 Task: Set a reminder for the 'project deadlines' event on June 28, 2023.
Action: Mouse moved to (10, 67)
Screenshot: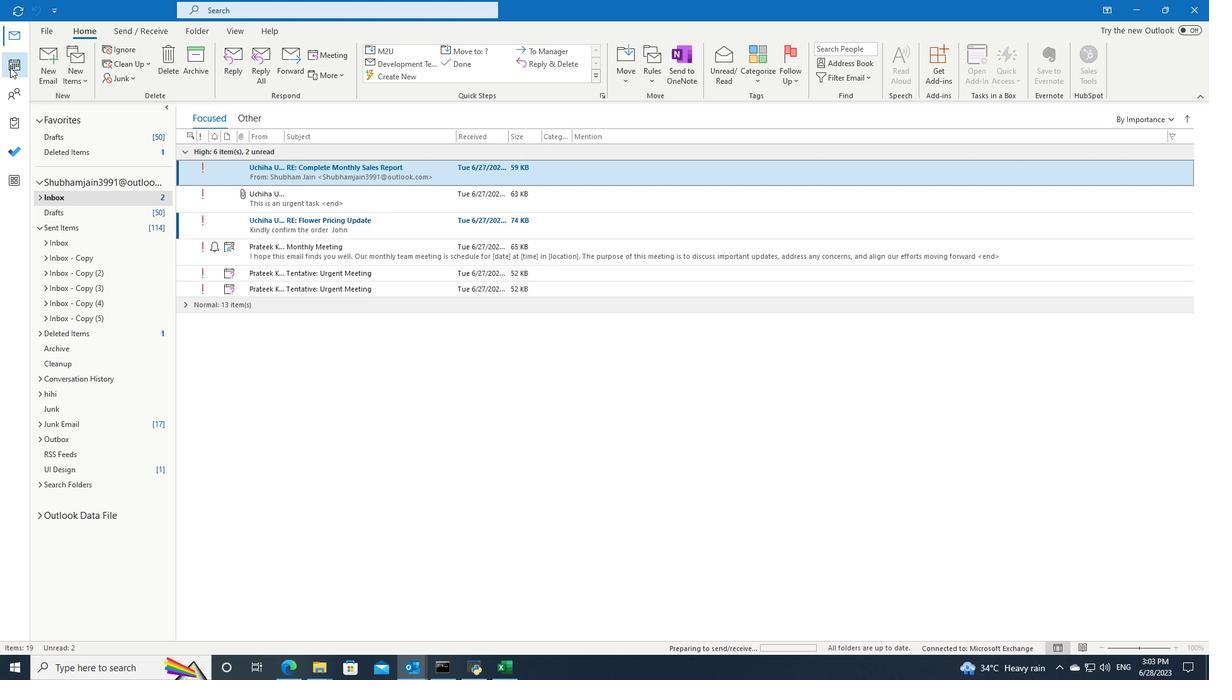 
Action: Mouse pressed left at (10, 67)
Screenshot: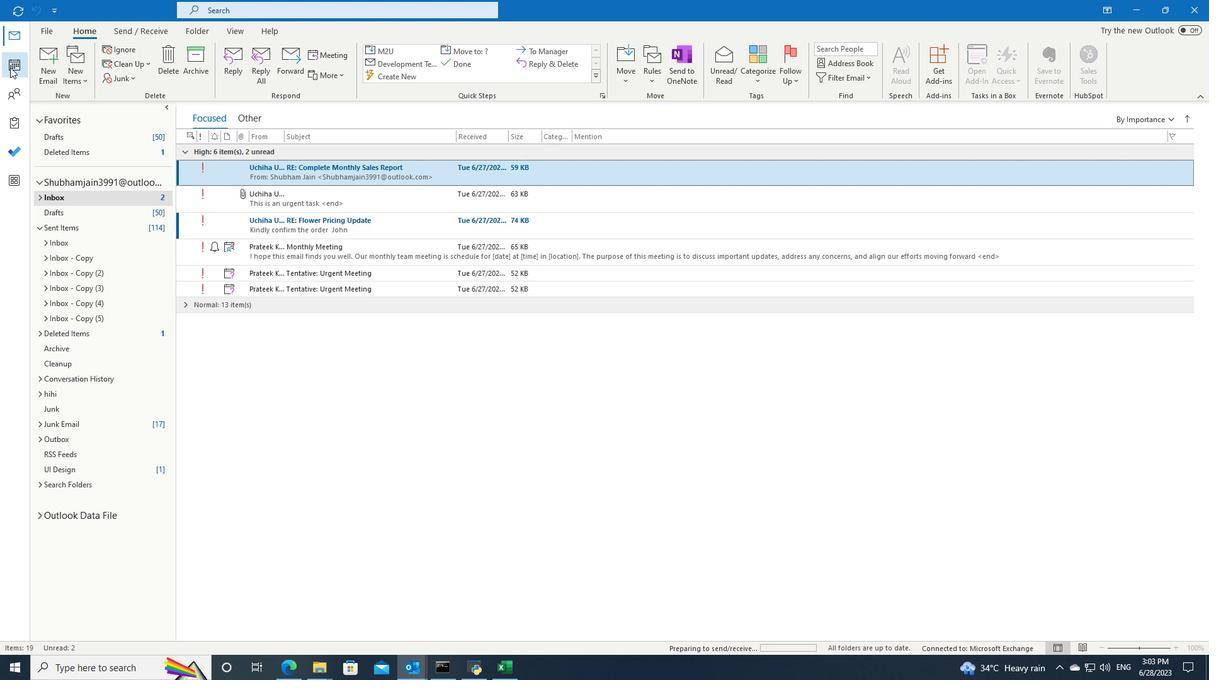 
Action: Mouse moved to (634, 570)
Screenshot: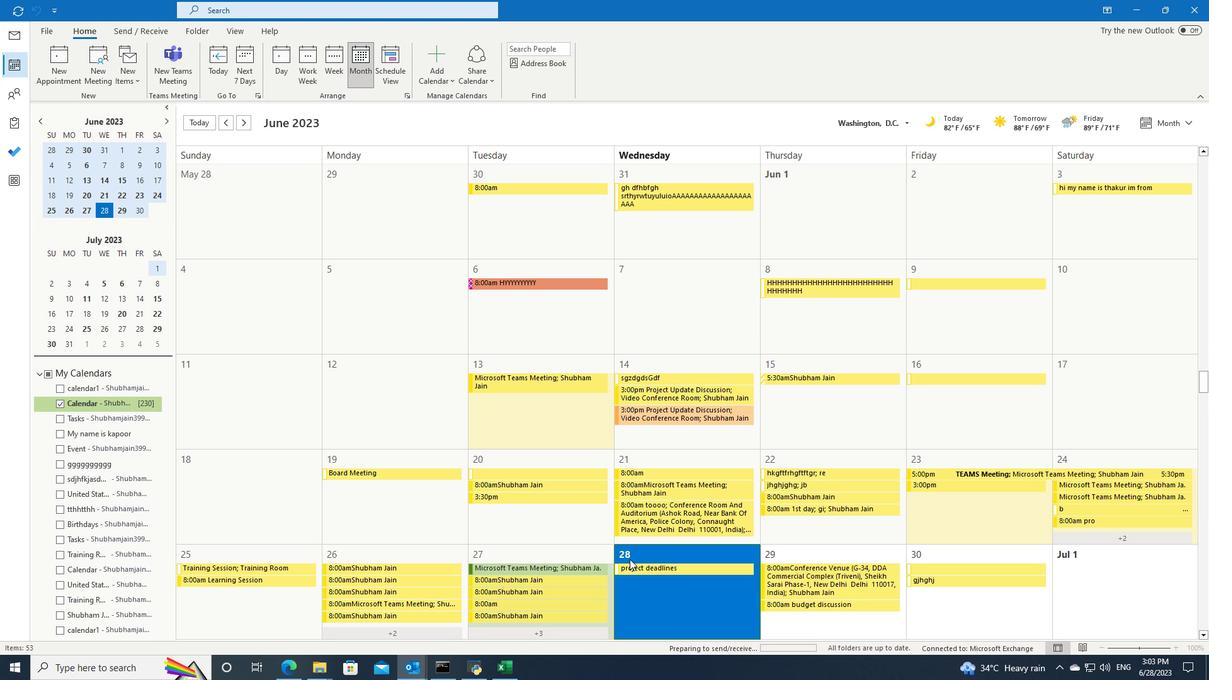 
Action: Mouse pressed left at (634, 570)
Screenshot: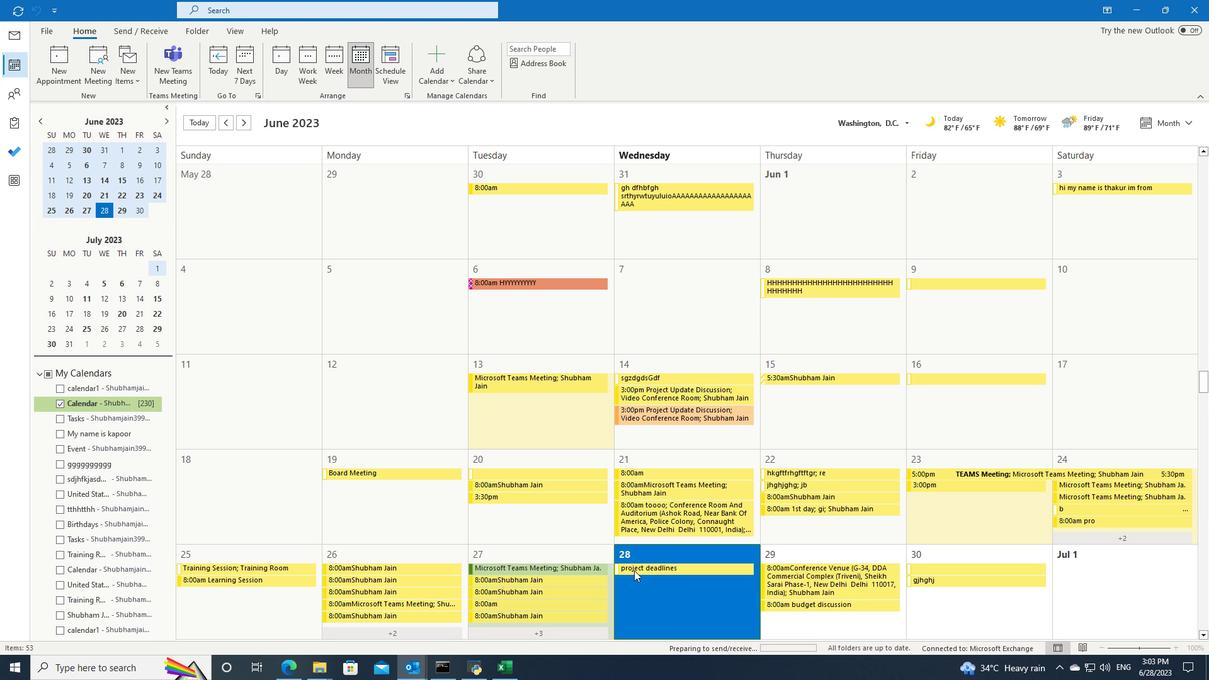 
Action: Mouse moved to (325, 79)
Screenshot: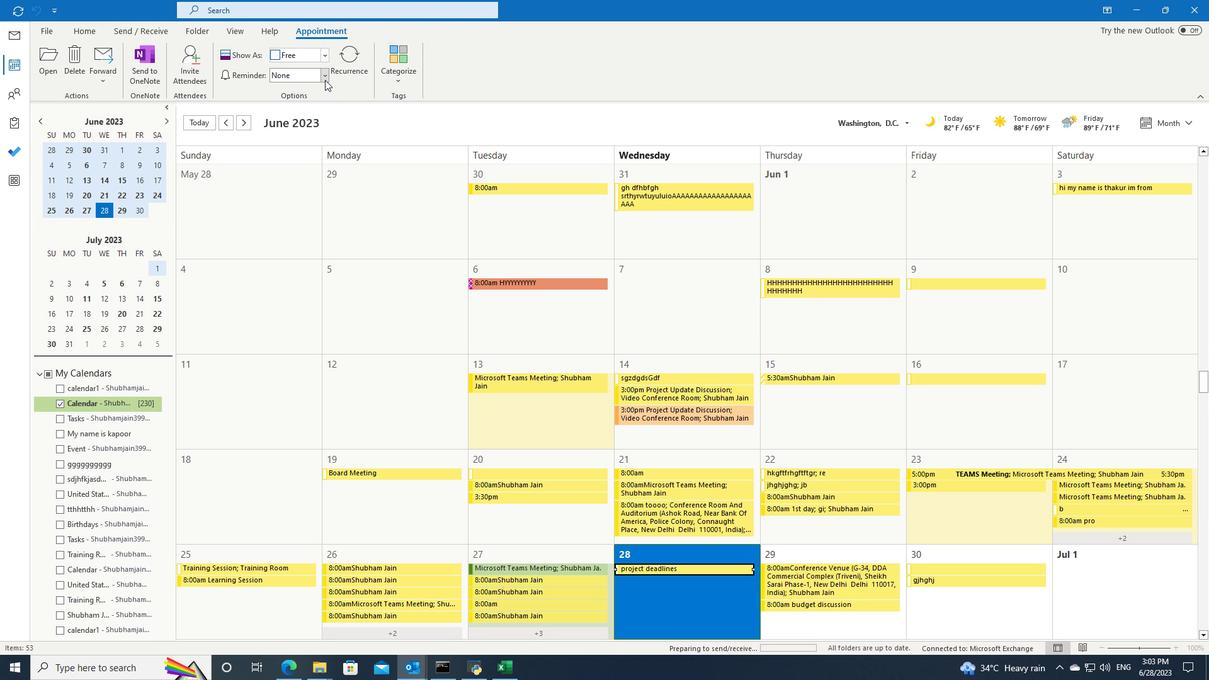 
Action: Mouse pressed left at (325, 79)
Screenshot: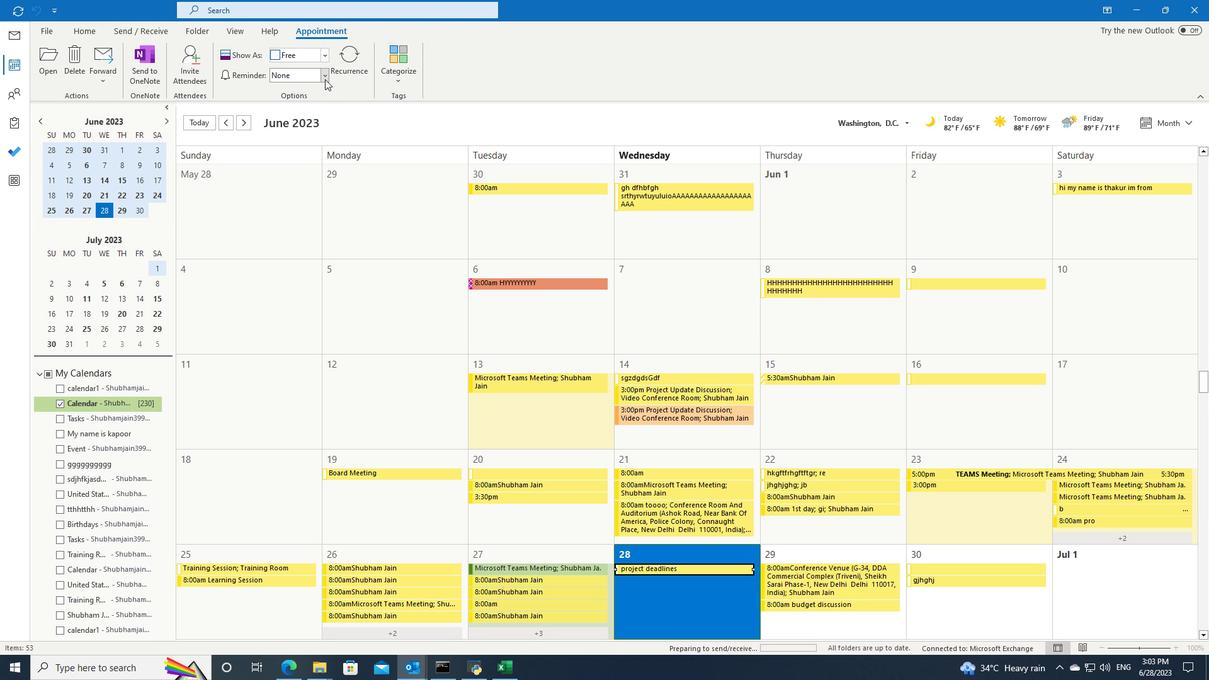 
Action: Mouse moved to (315, 165)
Screenshot: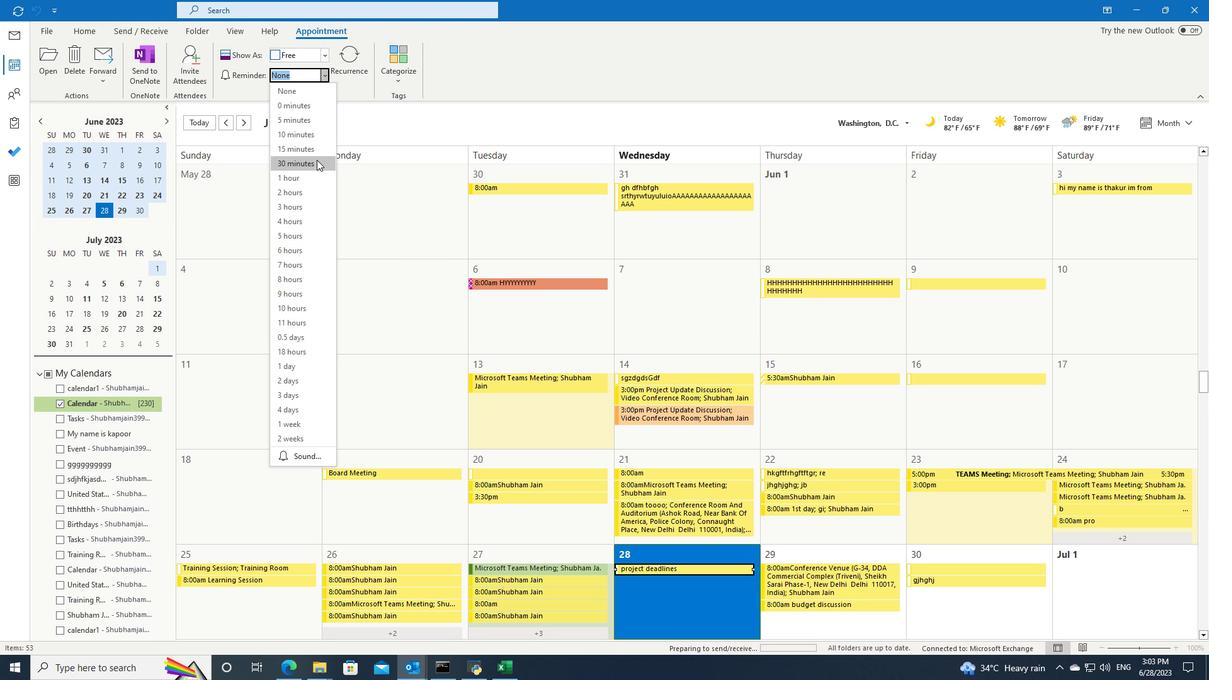 
Action: Mouse pressed left at (315, 165)
Screenshot: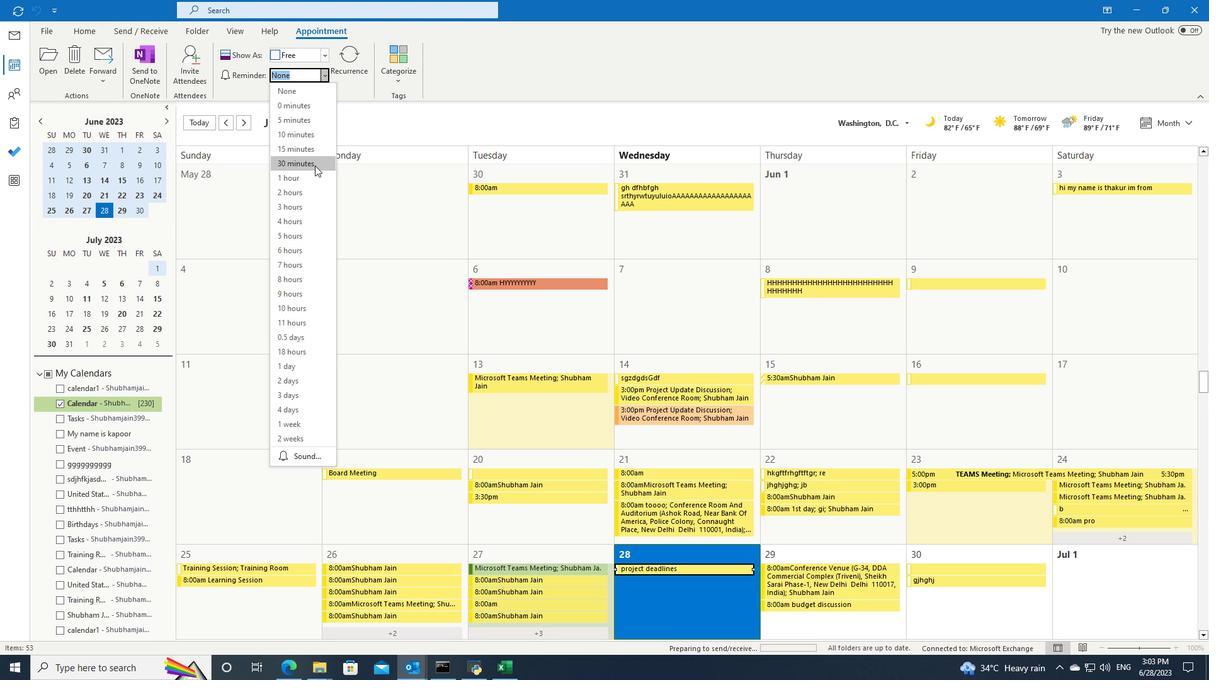 
